 Task: Go to the profile URL in the section and edit the contact info.
Action: Mouse moved to (398, 405)
Screenshot: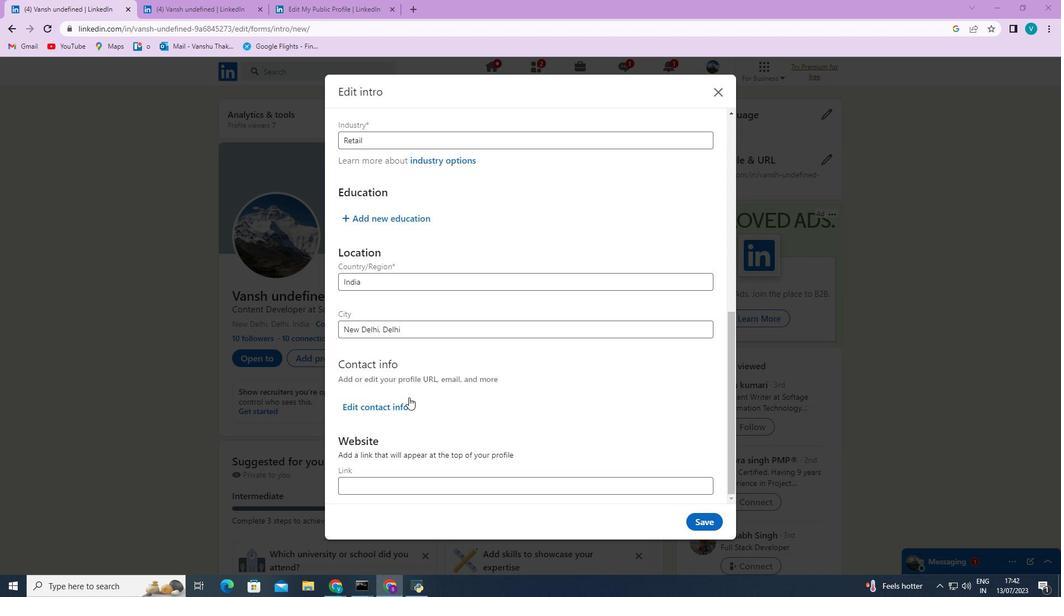 
Action: Mouse pressed left at (398, 405)
Screenshot: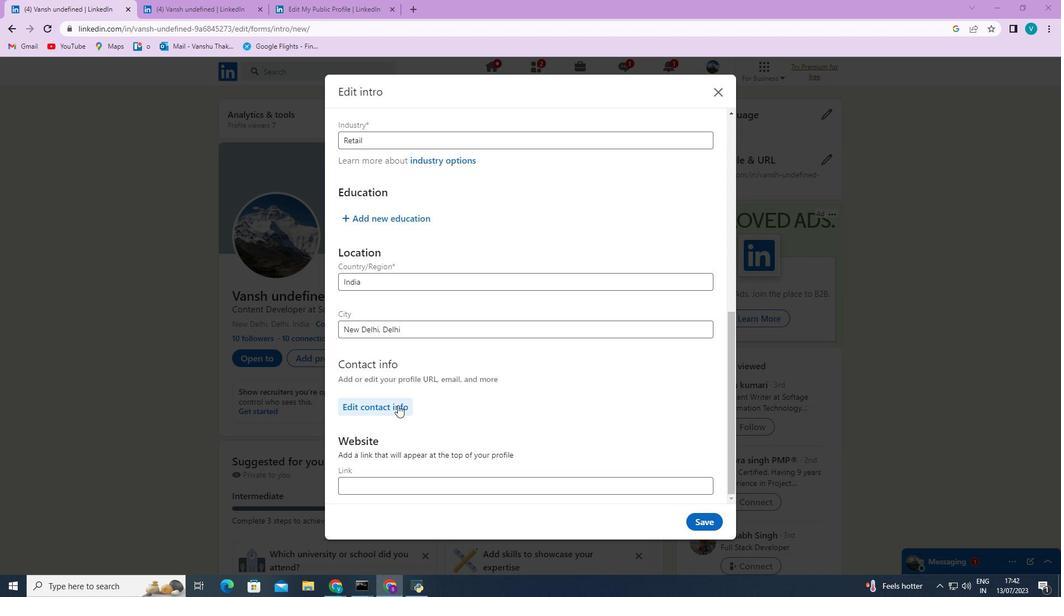 
Action: Mouse moved to (499, 150)
Screenshot: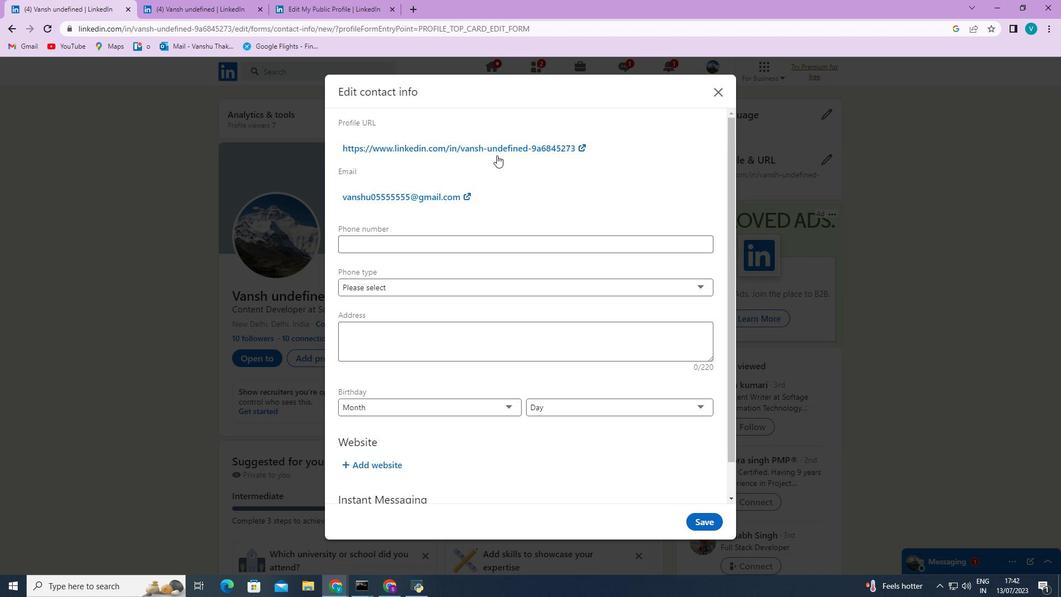 
Action: Mouse pressed left at (499, 150)
Screenshot: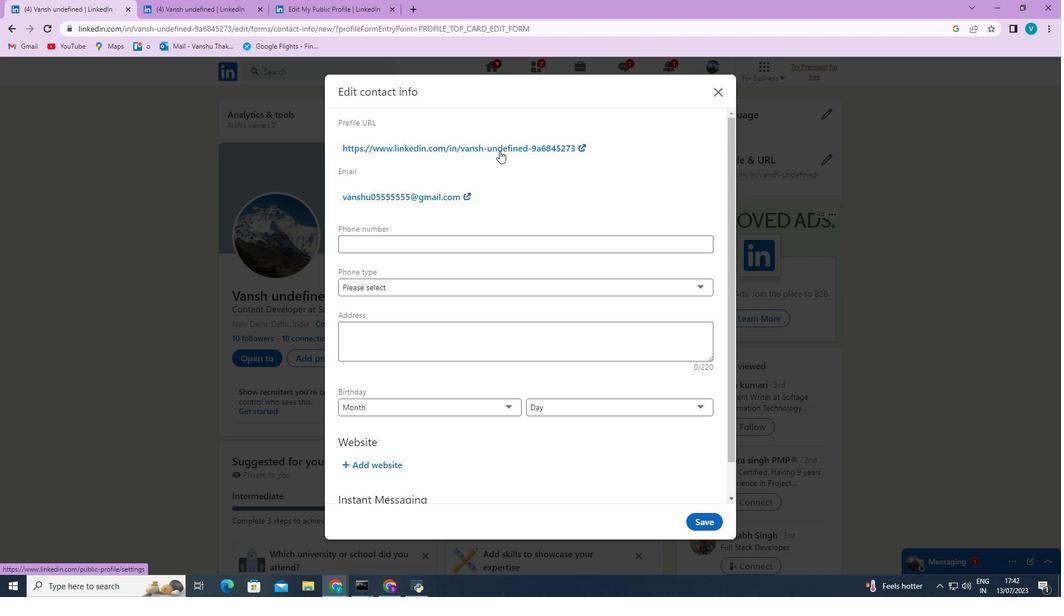 
